 Task: Log work in the project ZoomTech for the issue 'HR management system for a company with advanced employee onboarding and performance tracking features' spent time as '1w 2d 6h 58m' and remaining time as '3w 1d 16h 12m' and add a flag. Now add the issue to the epic 'Mobile Application Performance Testing'.
Action: Mouse moved to (50, 148)
Screenshot: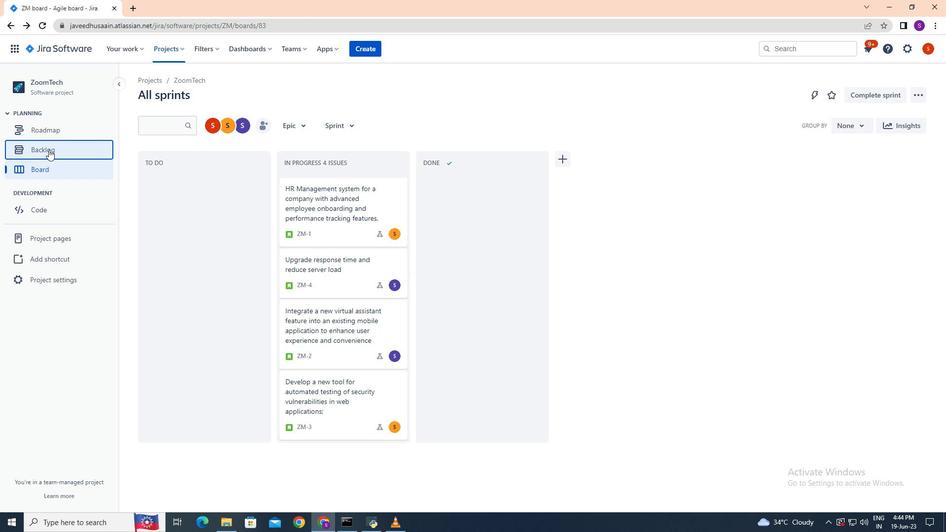 
Action: Mouse pressed left at (50, 148)
Screenshot: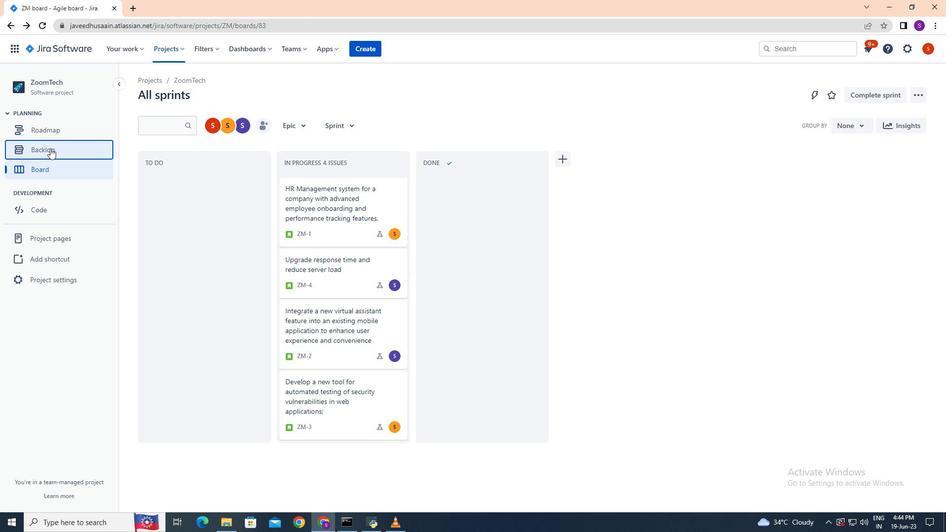 
Action: Mouse moved to (752, 174)
Screenshot: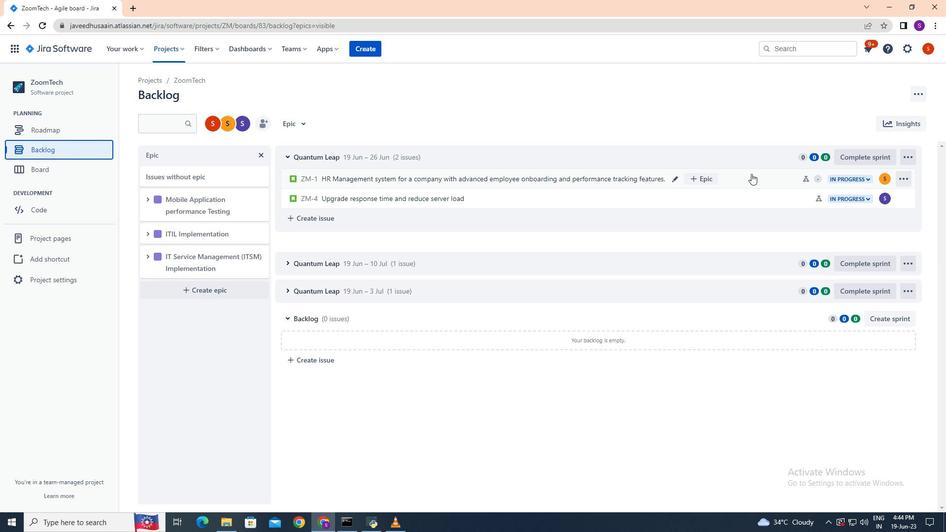 
Action: Mouse pressed left at (752, 174)
Screenshot: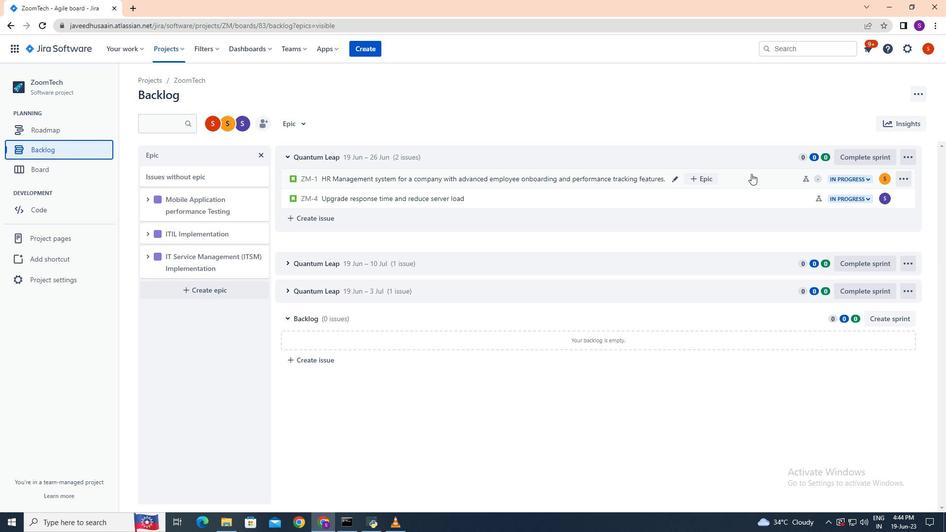 
Action: Mouse moved to (897, 155)
Screenshot: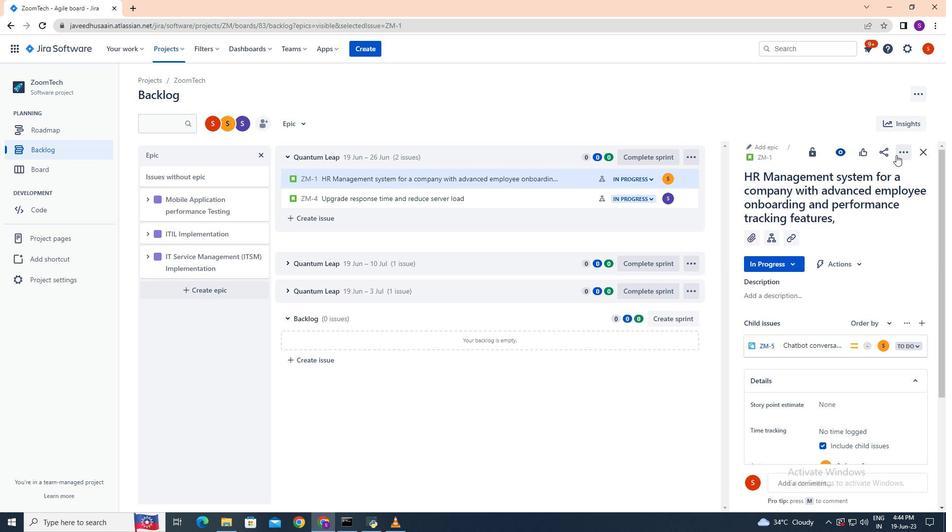 
Action: Mouse pressed left at (897, 155)
Screenshot: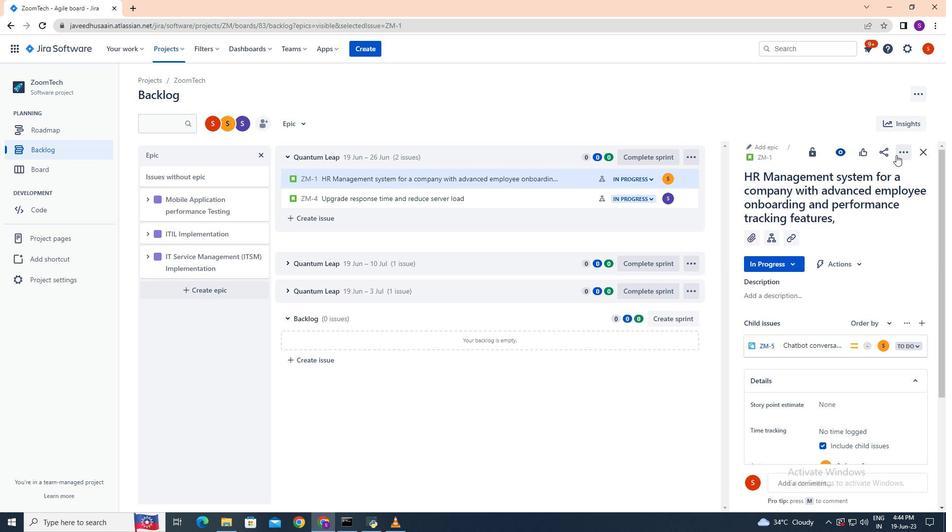 
Action: Mouse moved to (889, 168)
Screenshot: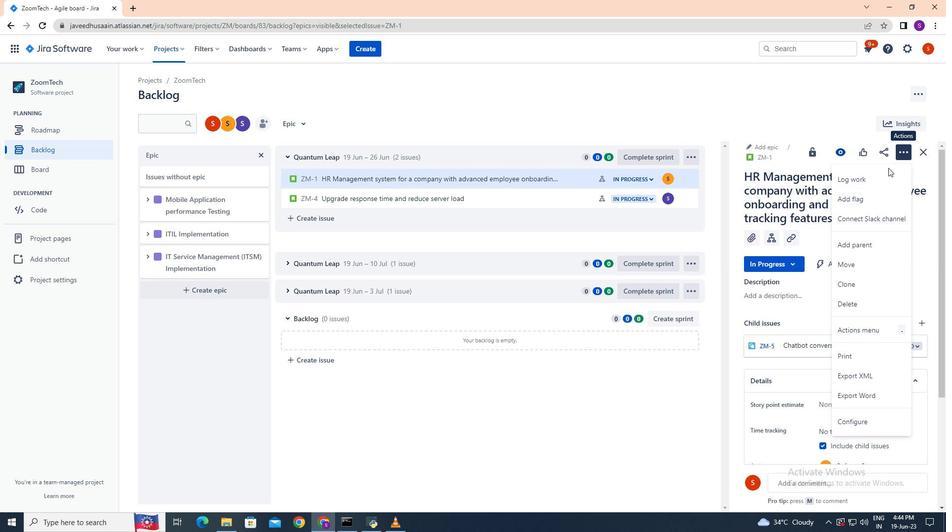 
Action: Mouse pressed left at (889, 168)
Screenshot: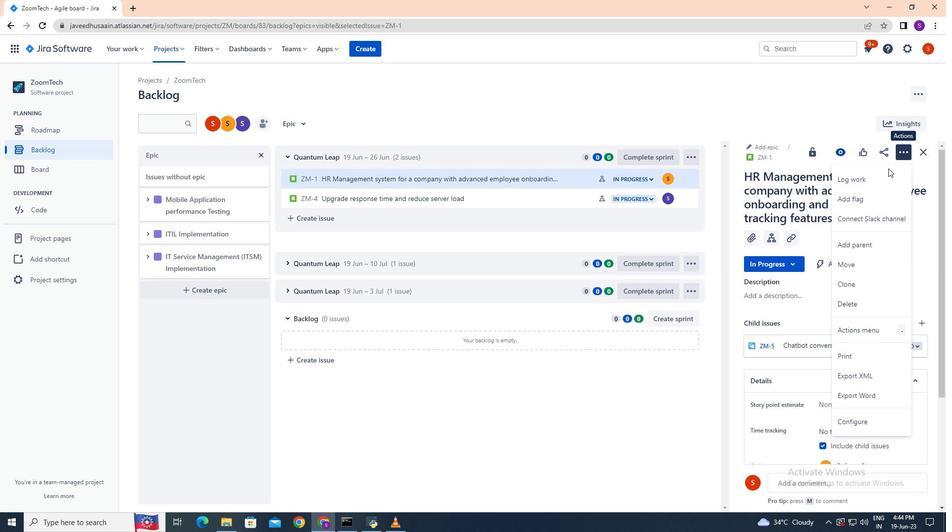 
Action: Mouse moved to (886, 174)
Screenshot: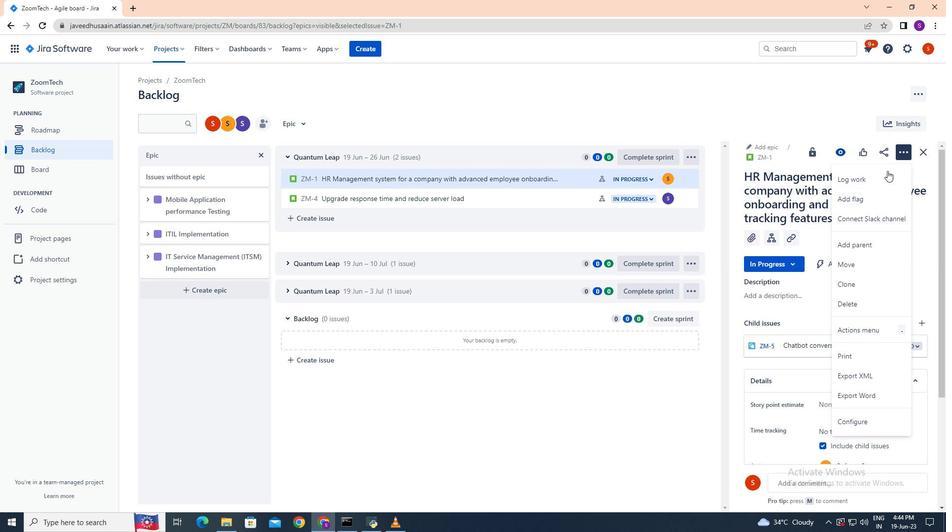 
Action: Mouse pressed left at (886, 174)
Screenshot: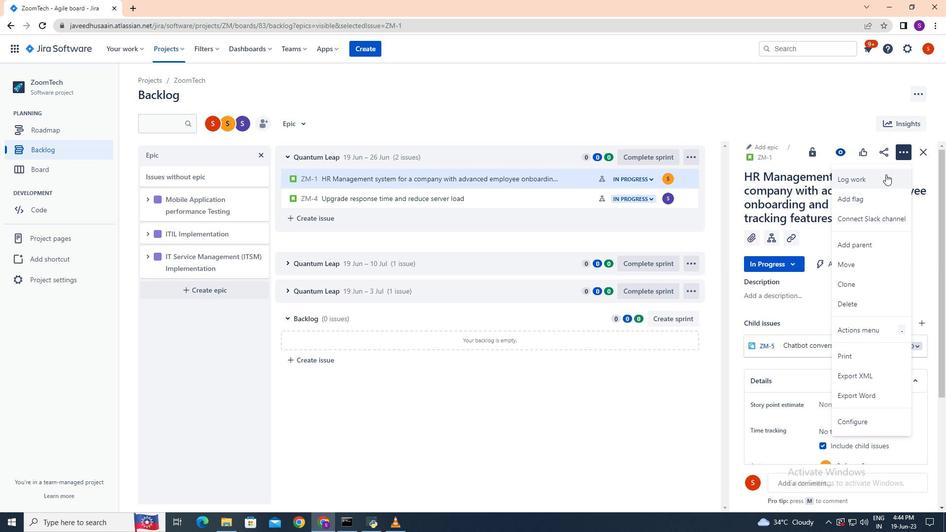 
Action: Mouse moved to (886, 175)
Screenshot: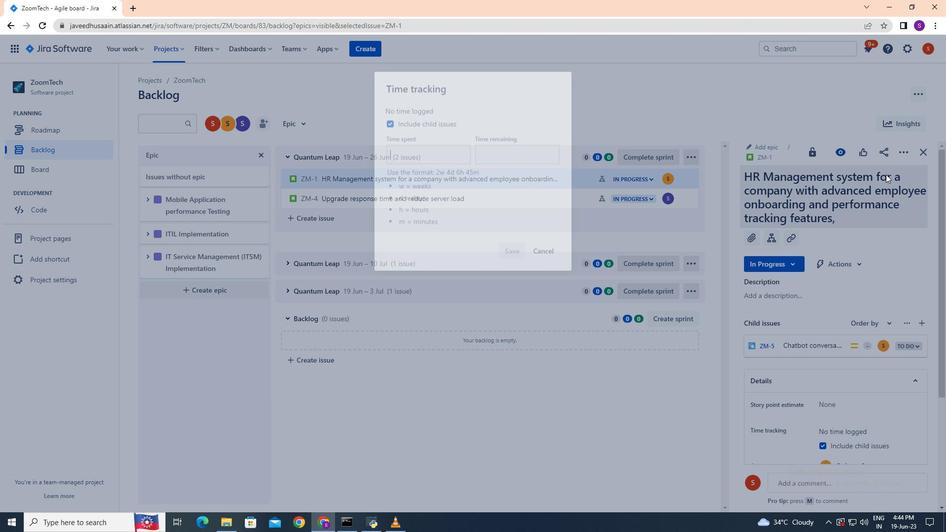 
Action: Key pressed 1w<Key.space>2d<Key.space>6h<Key.space>58m
Screenshot: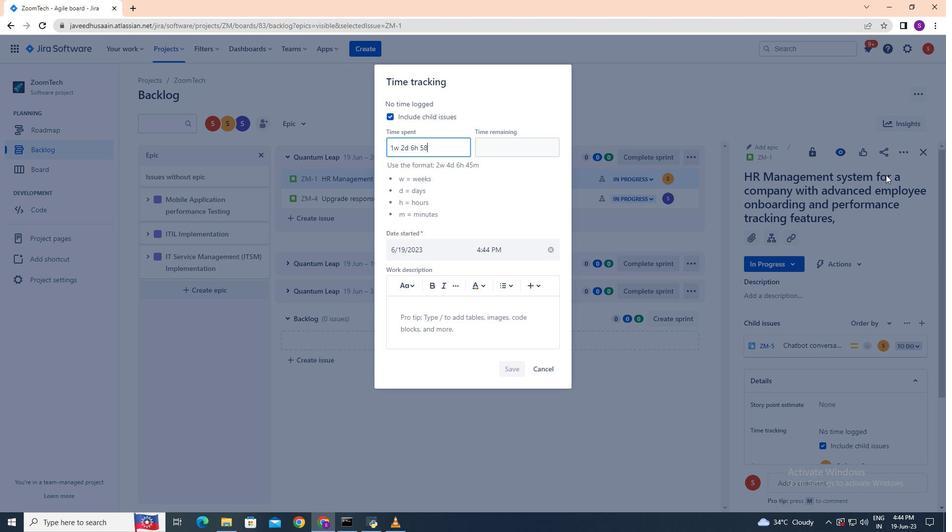 
Action: Mouse moved to (492, 143)
Screenshot: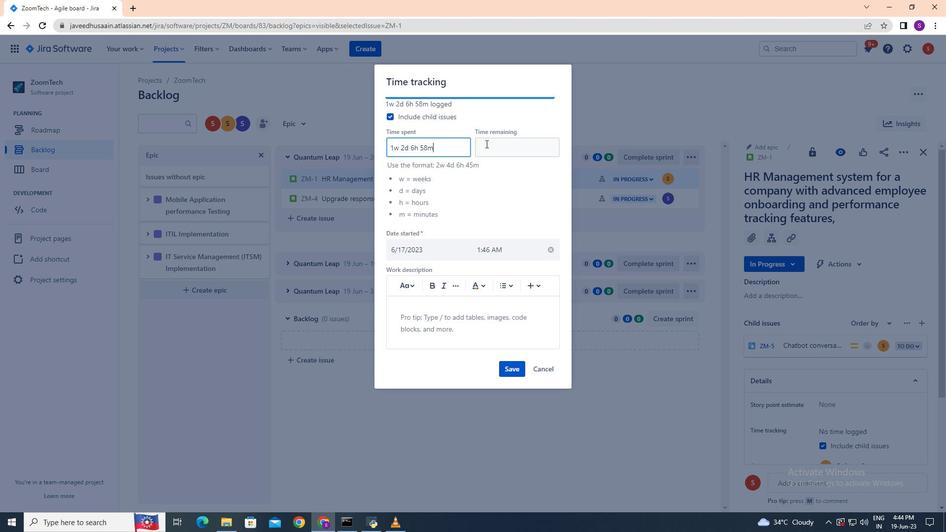 
Action: Mouse pressed left at (492, 143)
Screenshot: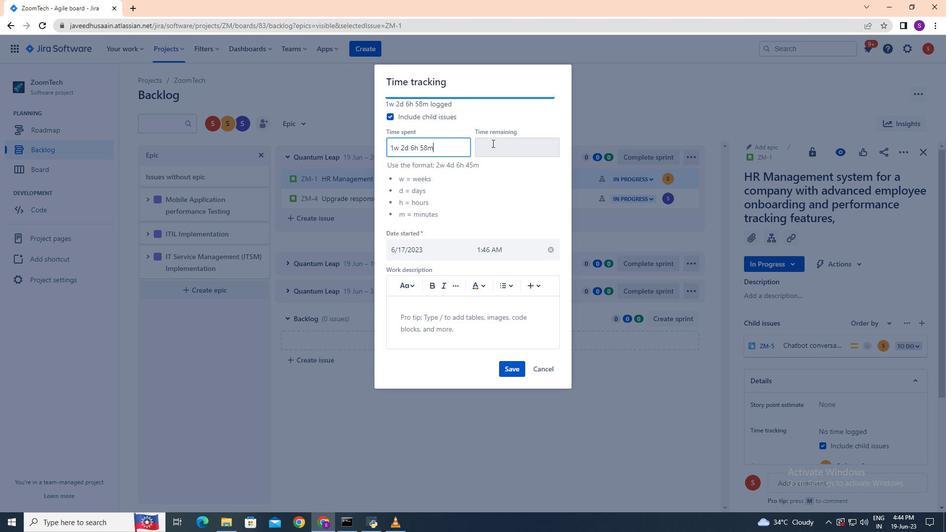 
Action: Key pressed 3w<Key.space>1d<Key.space>16h<Key.space>12m
Screenshot: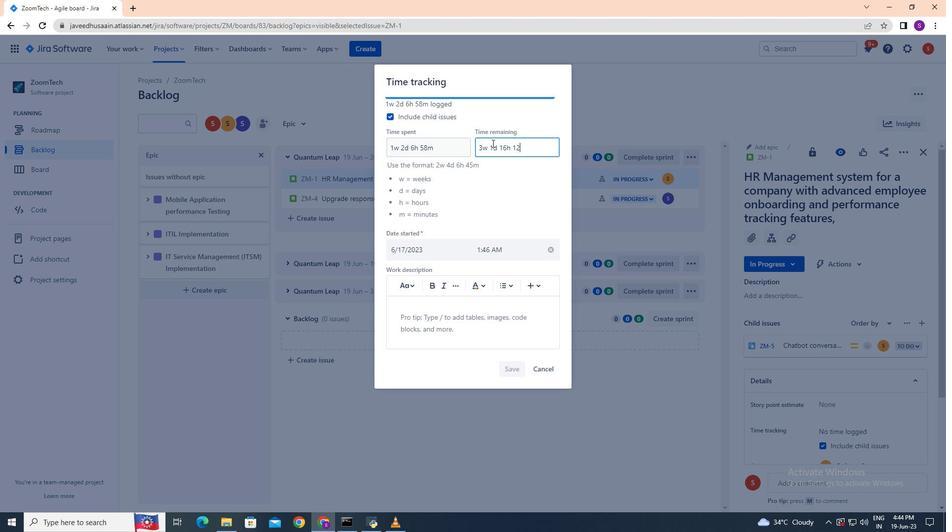 
Action: Mouse moved to (516, 367)
Screenshot: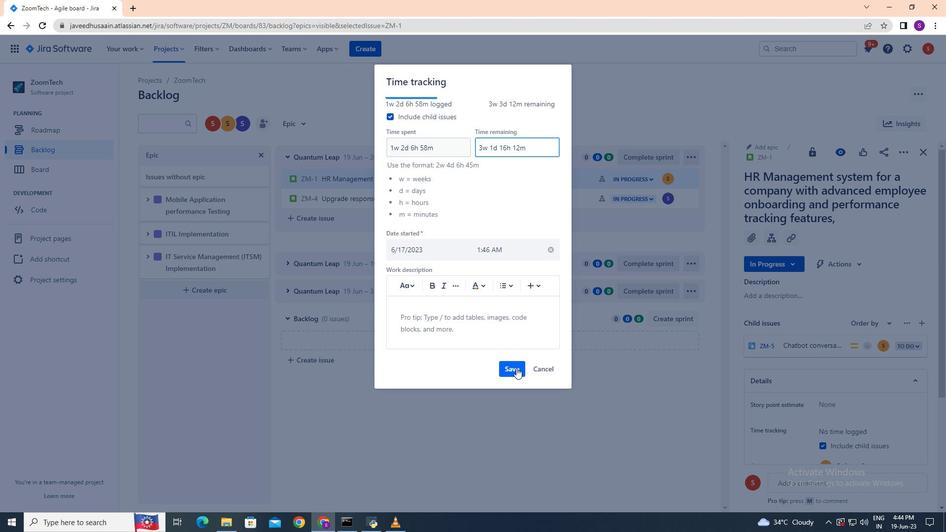 
Action: Mouse pressed left at (516, 367)
Screenshot: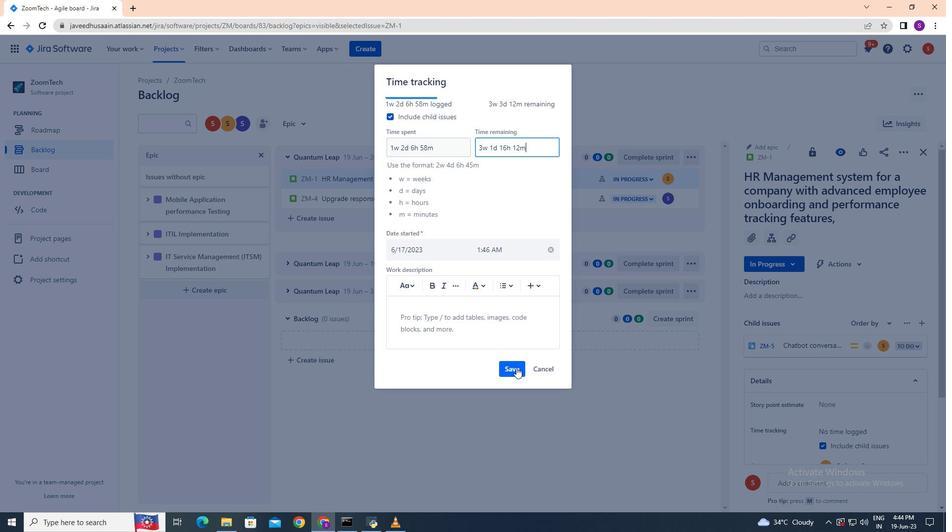
Action: Mouse moved to (900, 154)
Screenshot: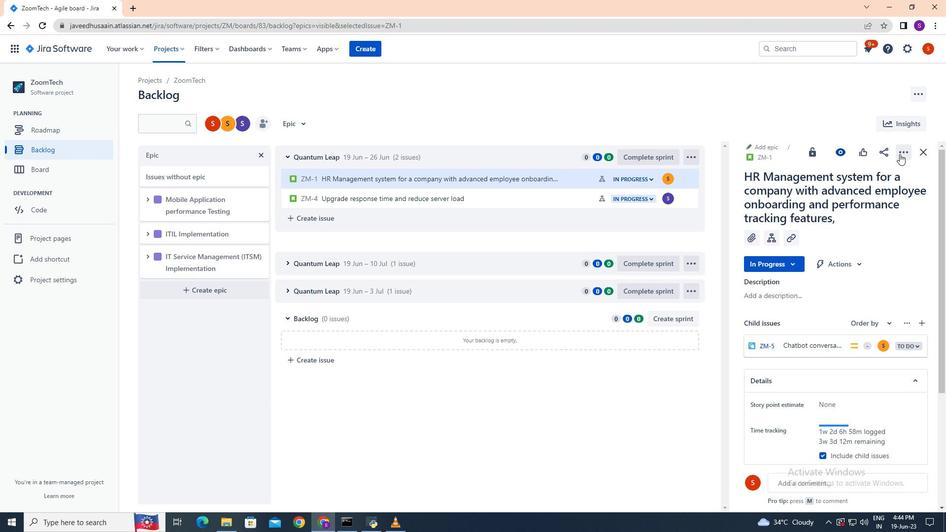 
Action: Mouse pressed left at (900, 154)
Screenshot: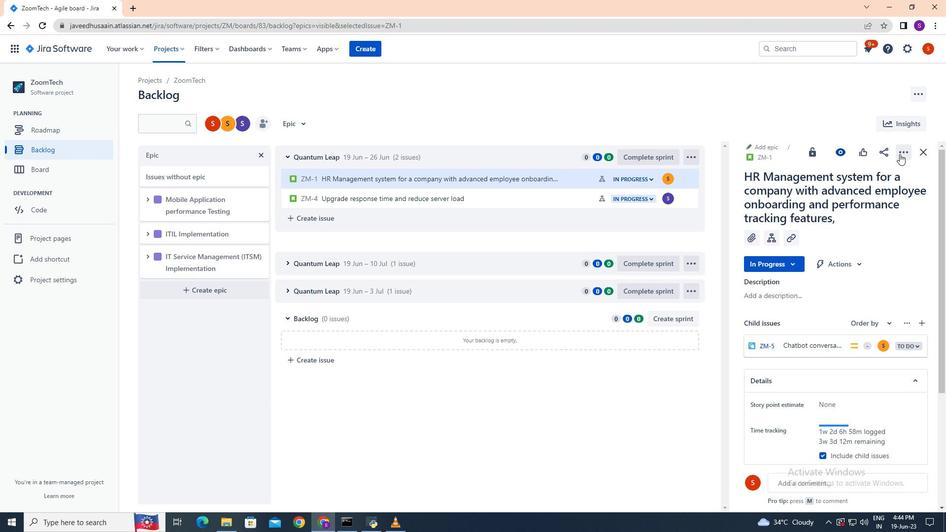 
Action: Mouse moved to (865, 203)
Screenshot: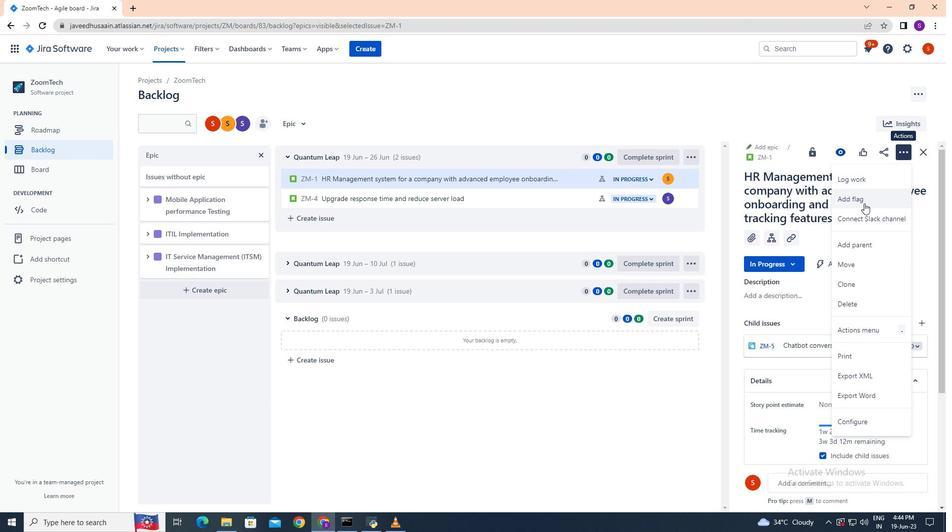 
Action: Mouse pressed left at (865, 203)
Screenshot: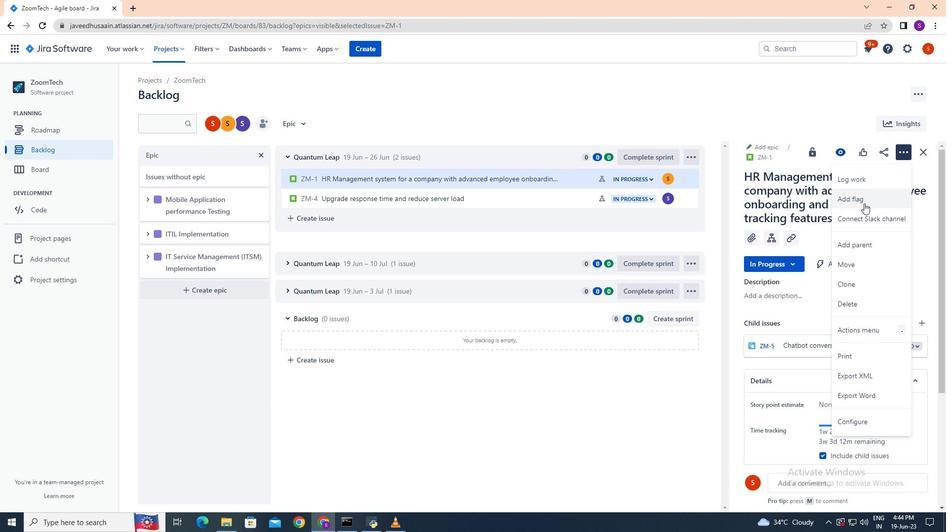 
Action: Mouse moved to (559, 177)
Screenshot: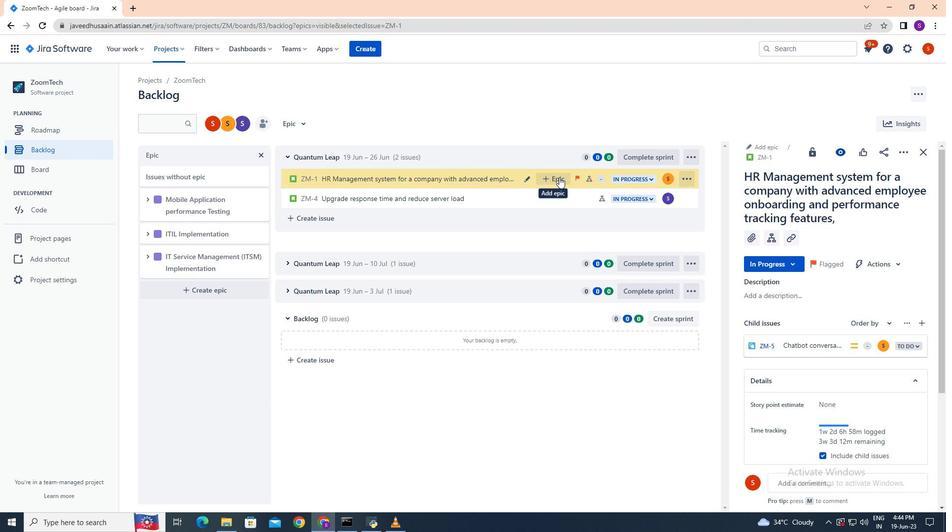 
Action: Mouse pressed left at (559, 177)
Screenshot: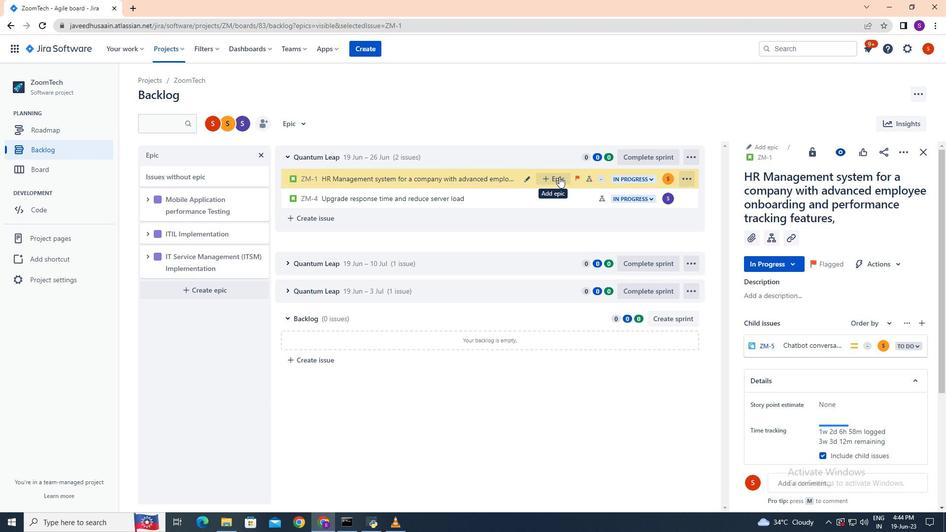 
Action: Mouse moved to (592, 247)
Screenshot: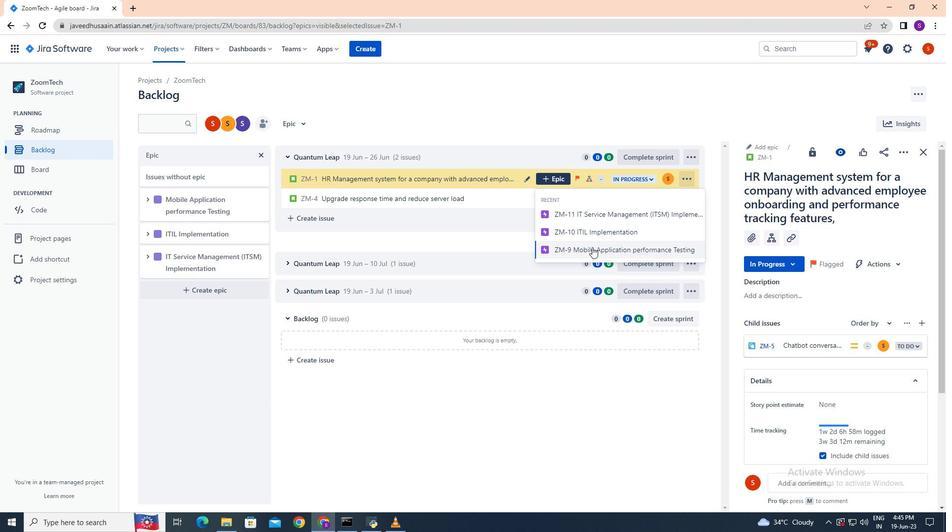 
Action: Mouse pressed left at (592, 247)
Screenshot: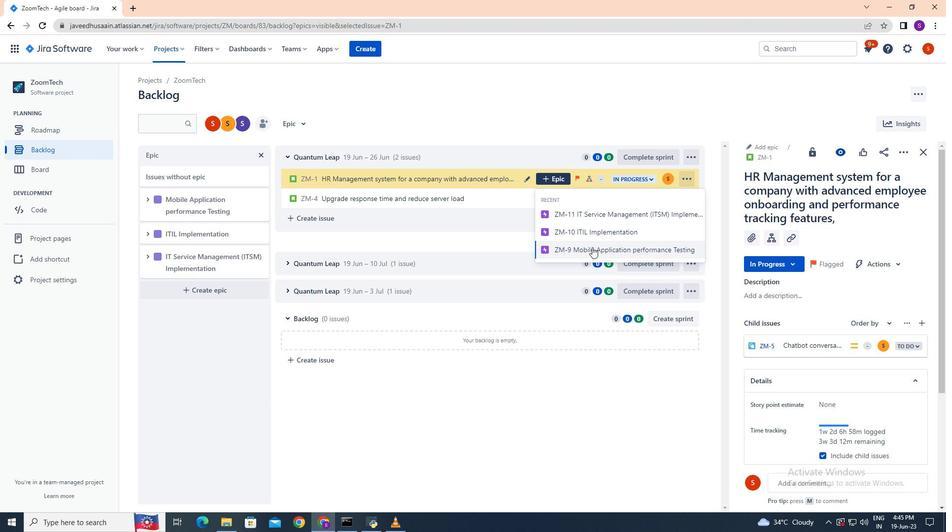 
